 Task: Add the task  Upgrade and migrate company quality management to a cloud-based solution to the section Mission Control in the project BroaderVision and add a Due Date to the respective task as 2023/11/27
Action: Mouse moved to (581, 511)
Screenshot: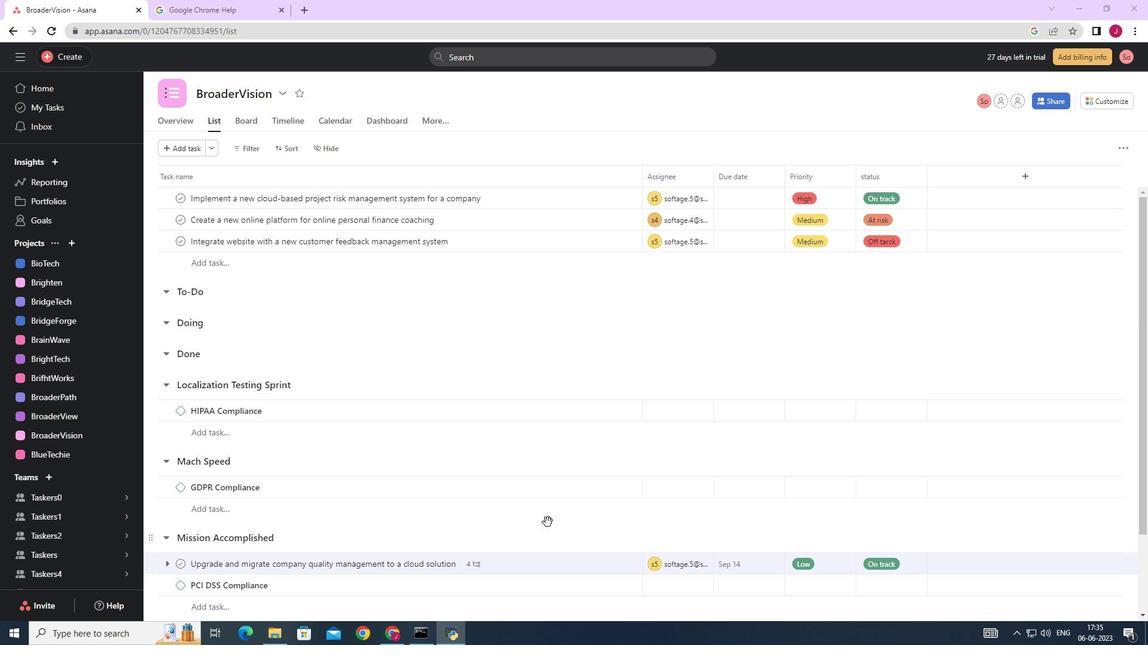 
Action: Mouse scrolled (581, 511) with delta (0, 0)
Screenshot: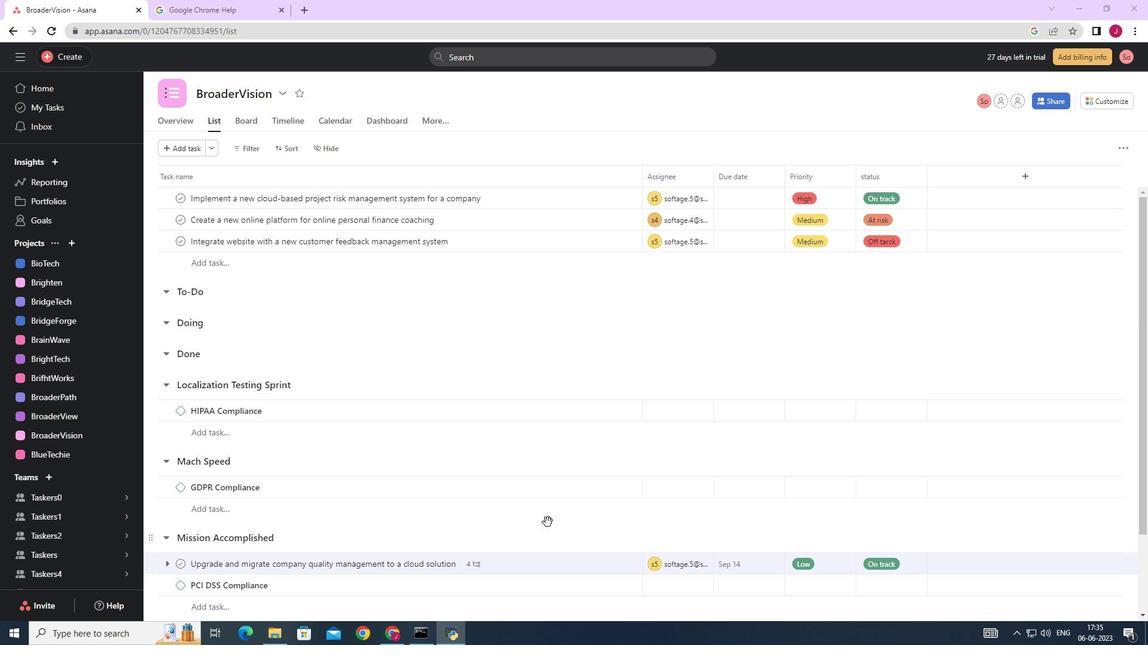 
Action: Mouse scrolled (581, 511) with delta (0, 0)
Screenshot: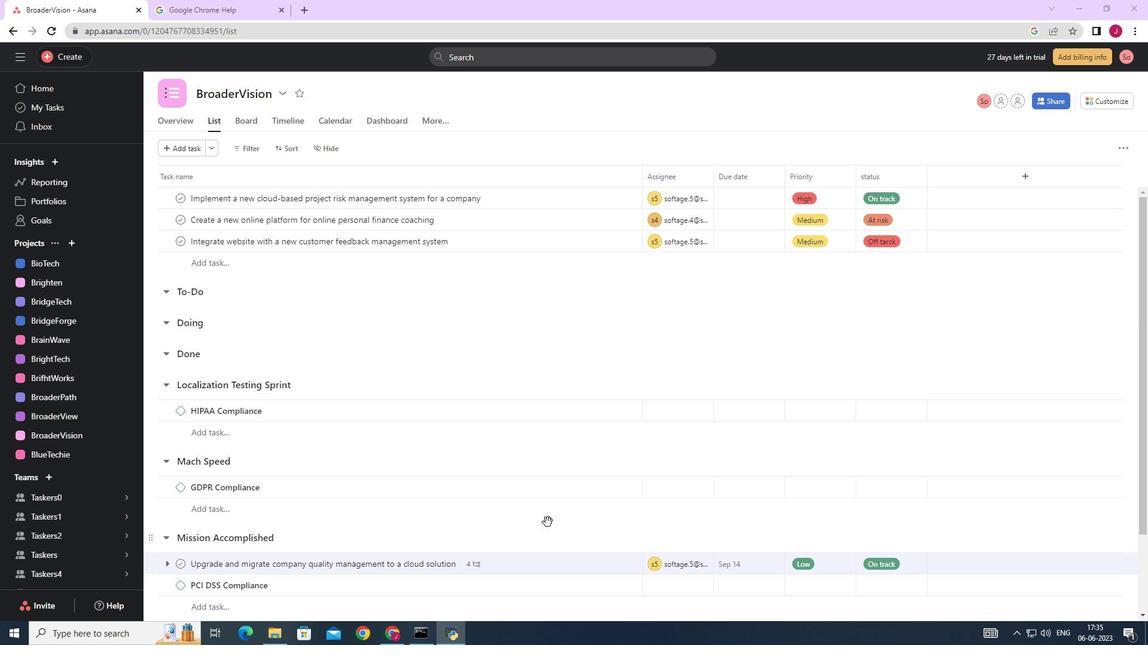 
Action: Mouse scrolled (581, 511) with delta (0, 0)
Screenshot: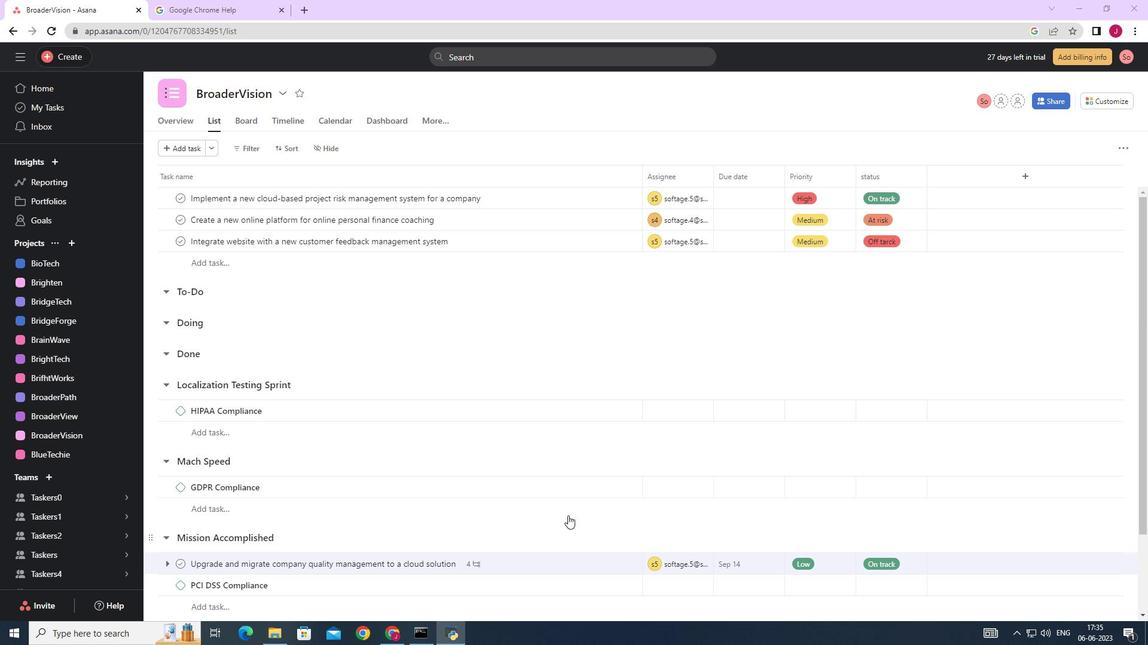 
Action: Mouse scrolled (581, 511) with delta (0, 0)
Screenshot: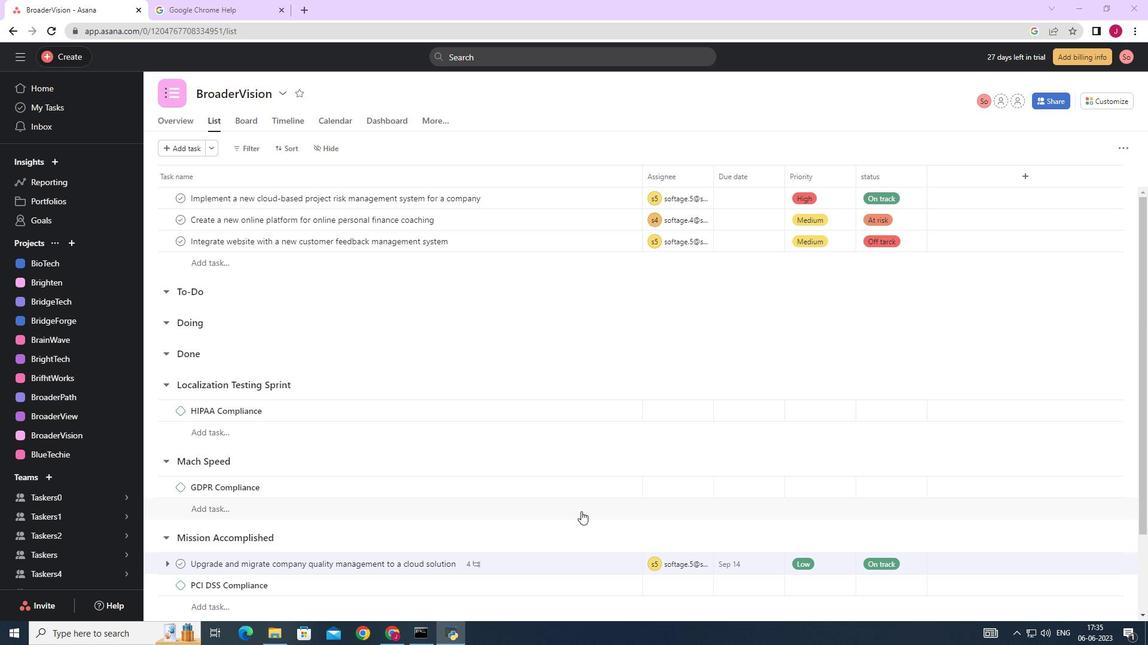 
Action: Mouse scrolled (581, 511) with delta (0, 0)
Screenshot: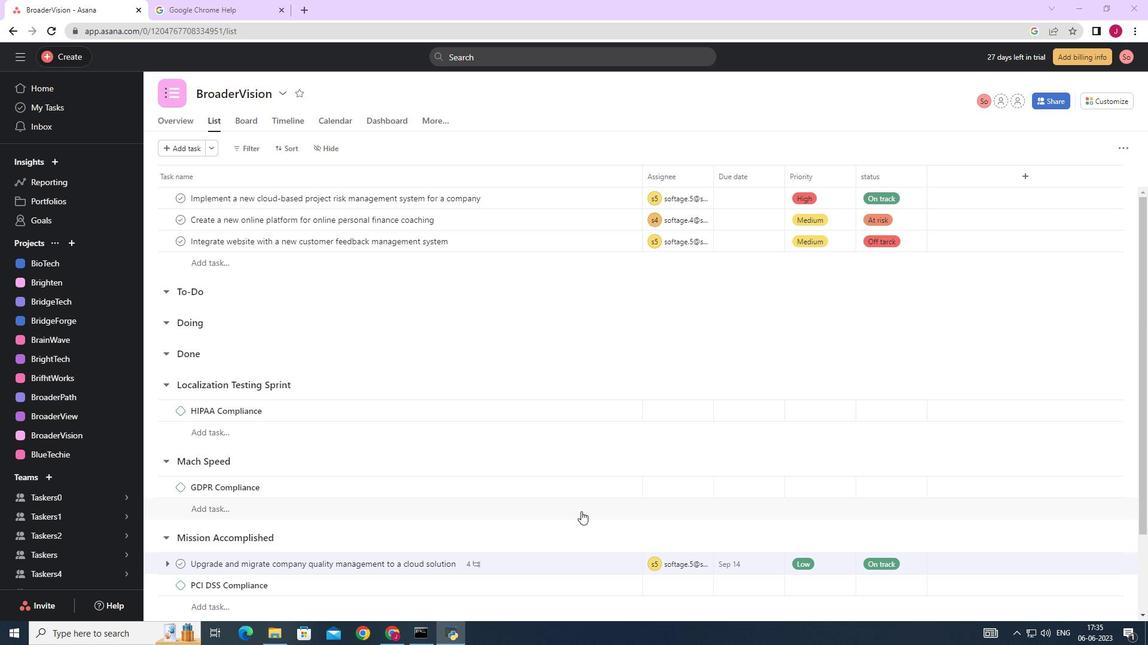
Action: Mouse scrolled (581, 511) with delta (0, 0)
Screenshot: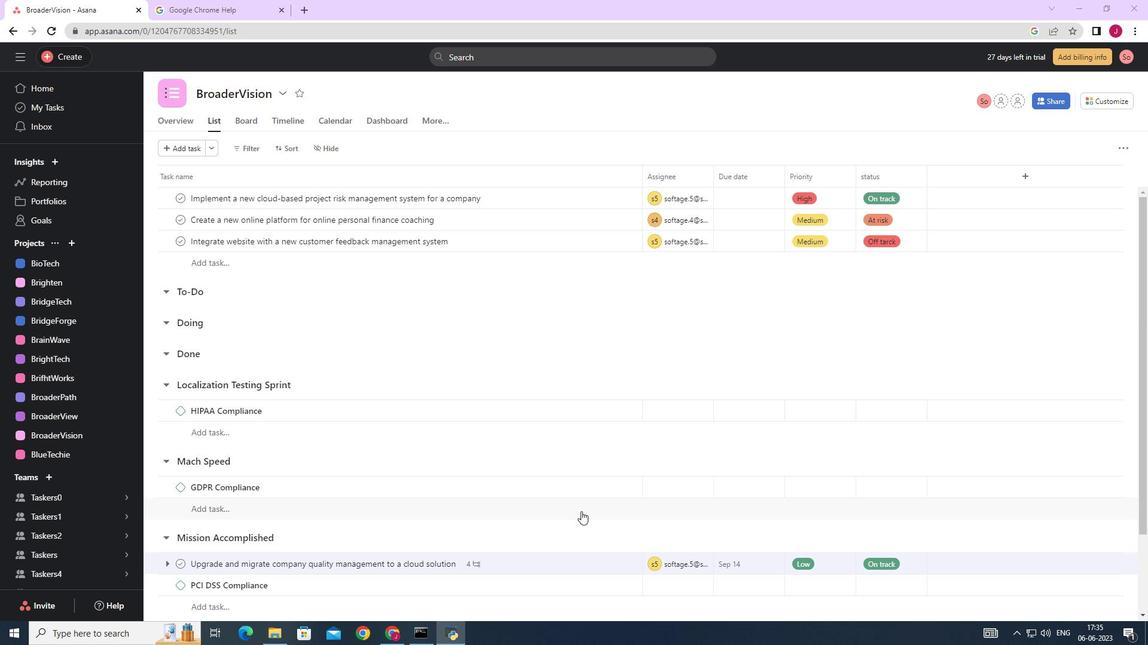 
Action: Mouse moved to (772, 468)
Screenshot: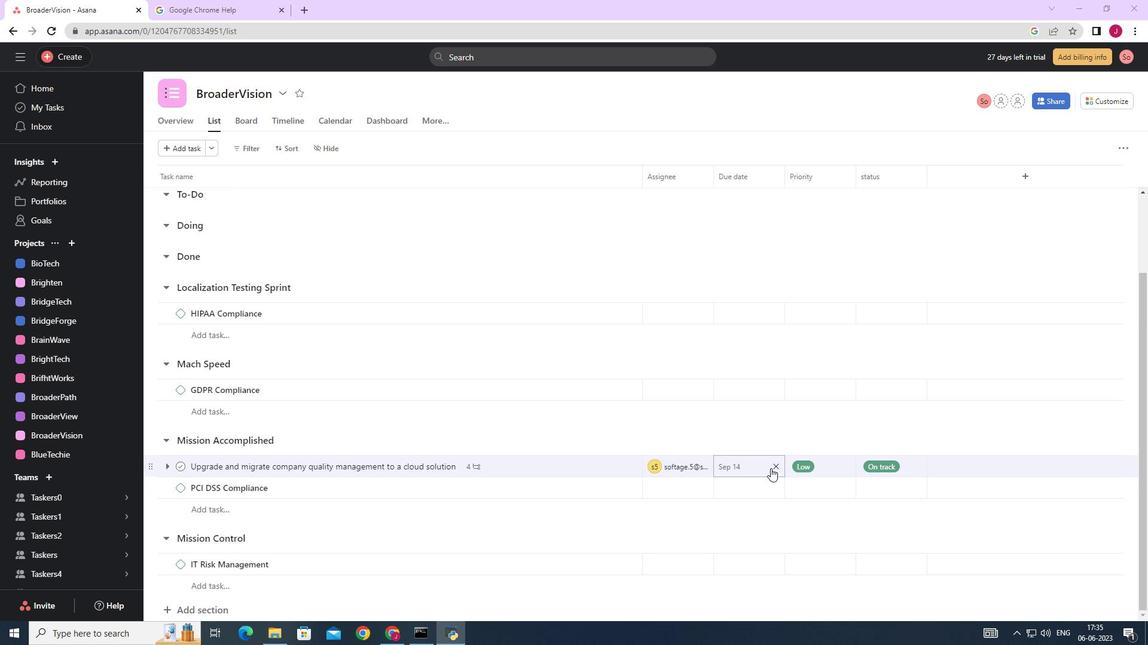 
Action: Mouse pressed left at (772, 468)
Screenshot: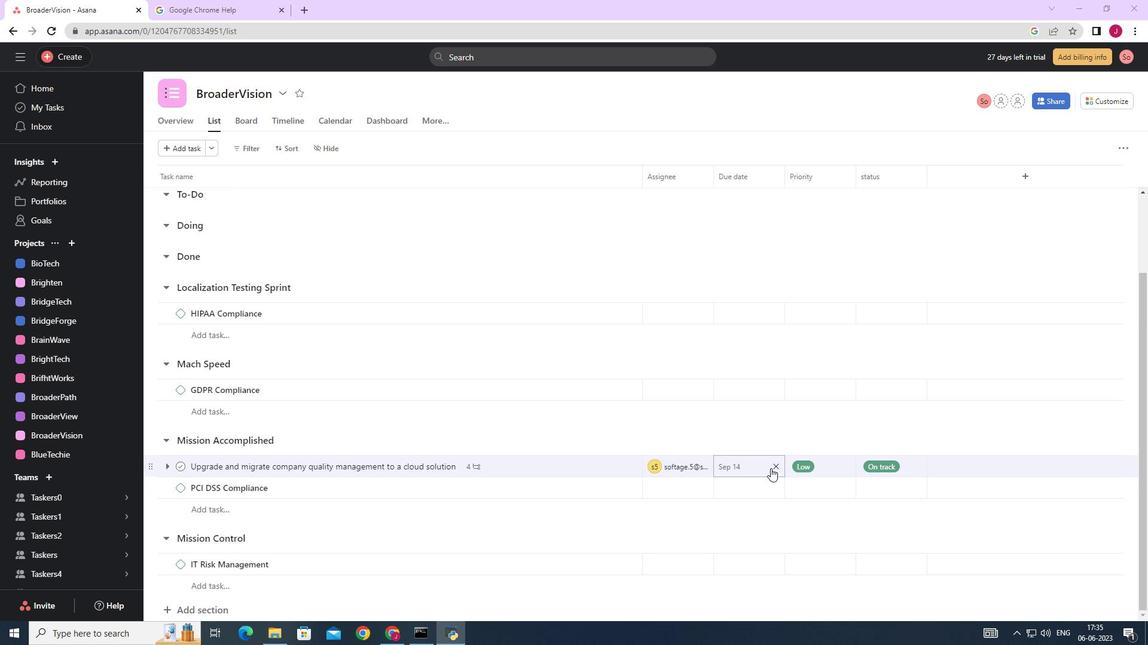 
Action: Mouse moved to (616, 466)
Screenshot: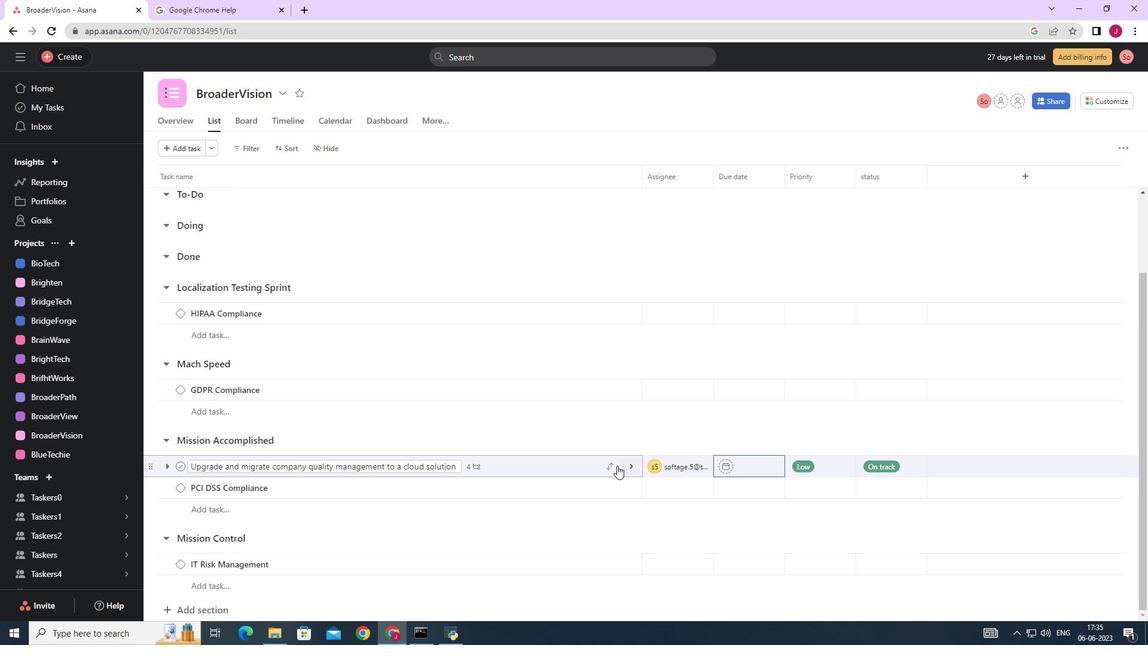 
Action: Mouse pressed left at (616, 466)
Screenshot: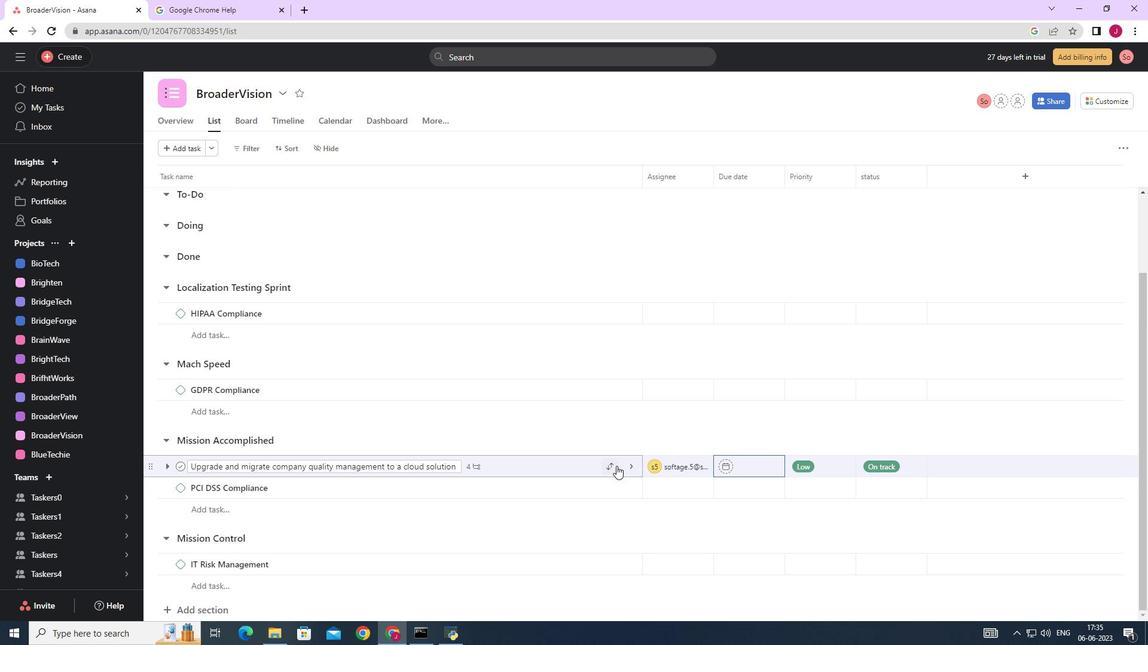 
Action: Mouse moved to (564, 441)
Screenshot: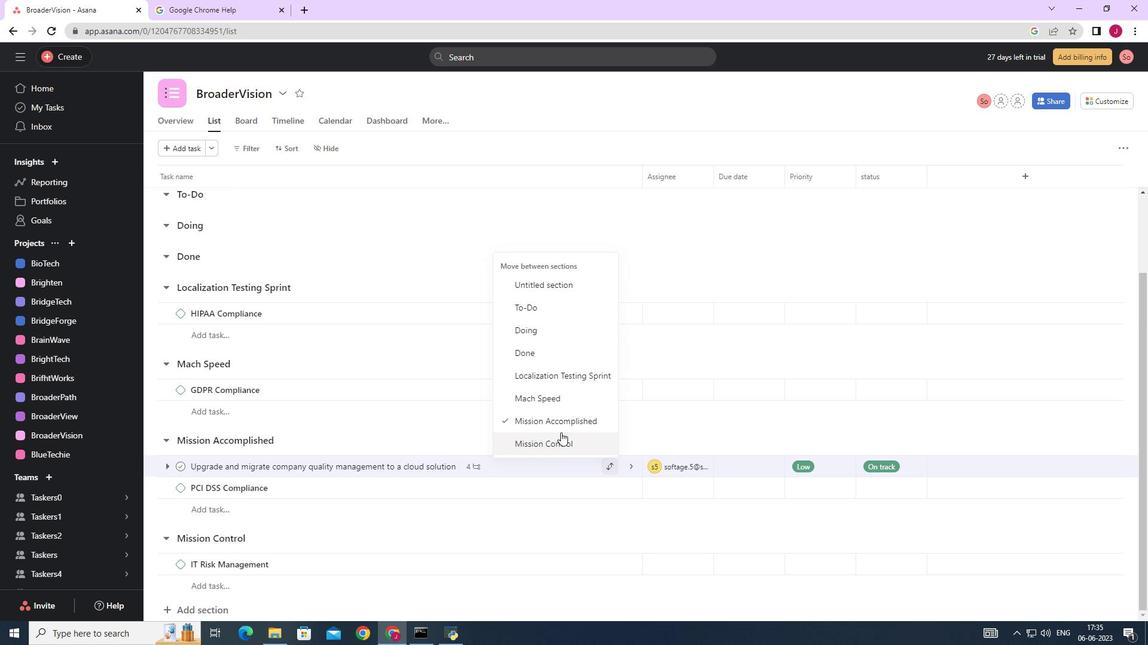 
Action: Mouse pressed left at (564, 441)
Screenshot: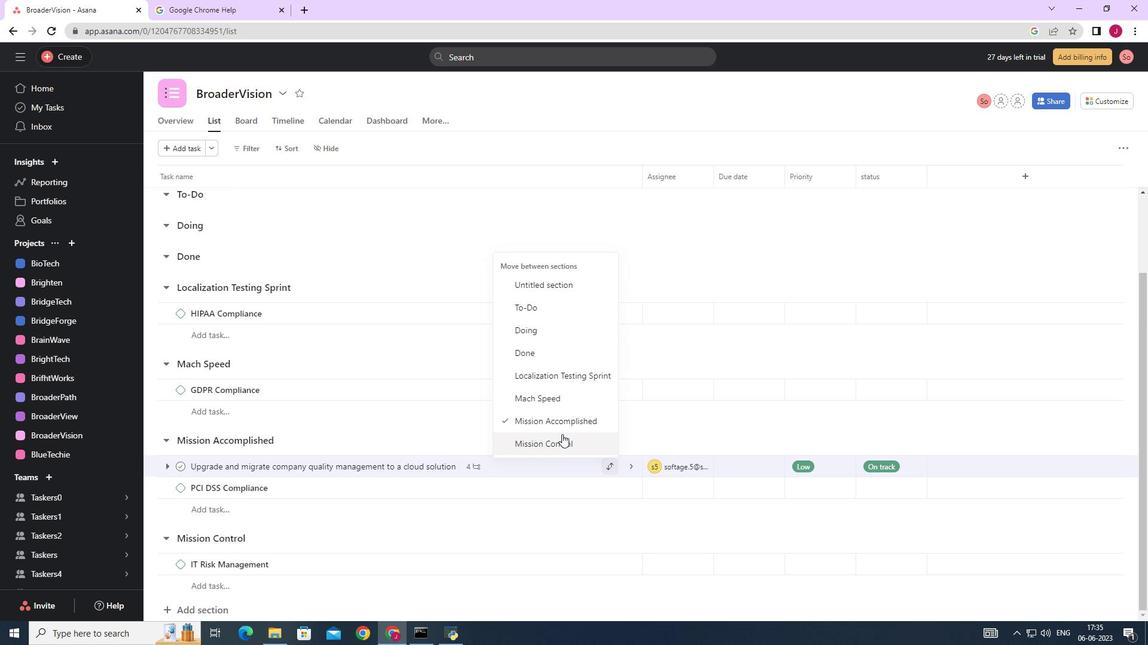
Action: Mouse moved to (764, 540)
Screenshot: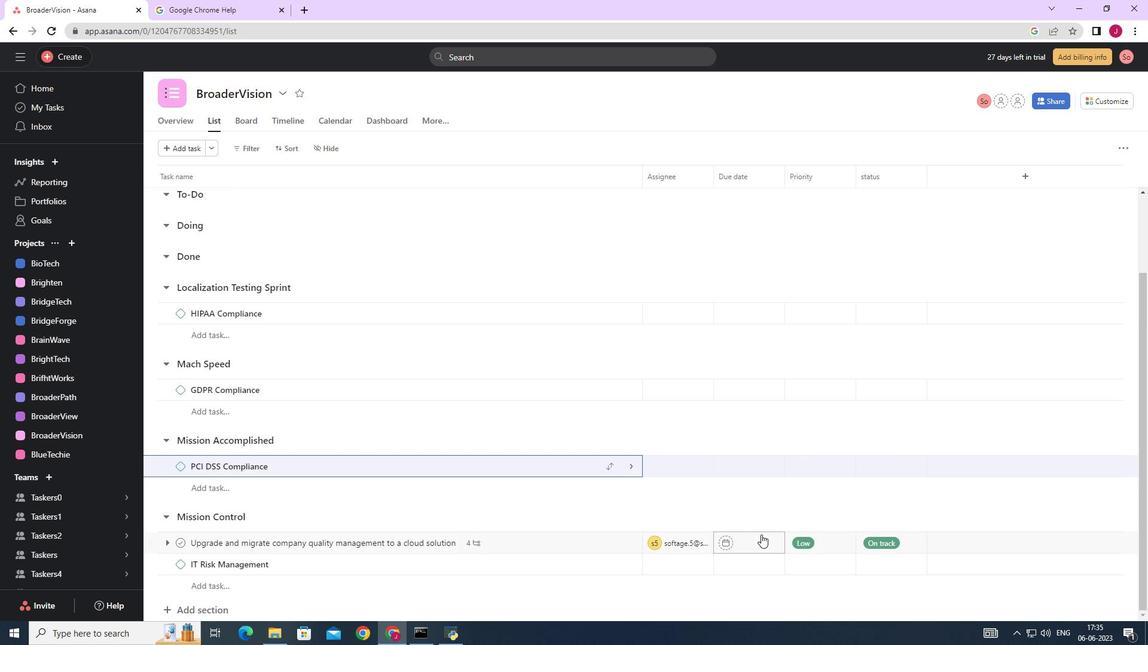 
Action: Mouse pressed left at (764, 540)
Screenshot: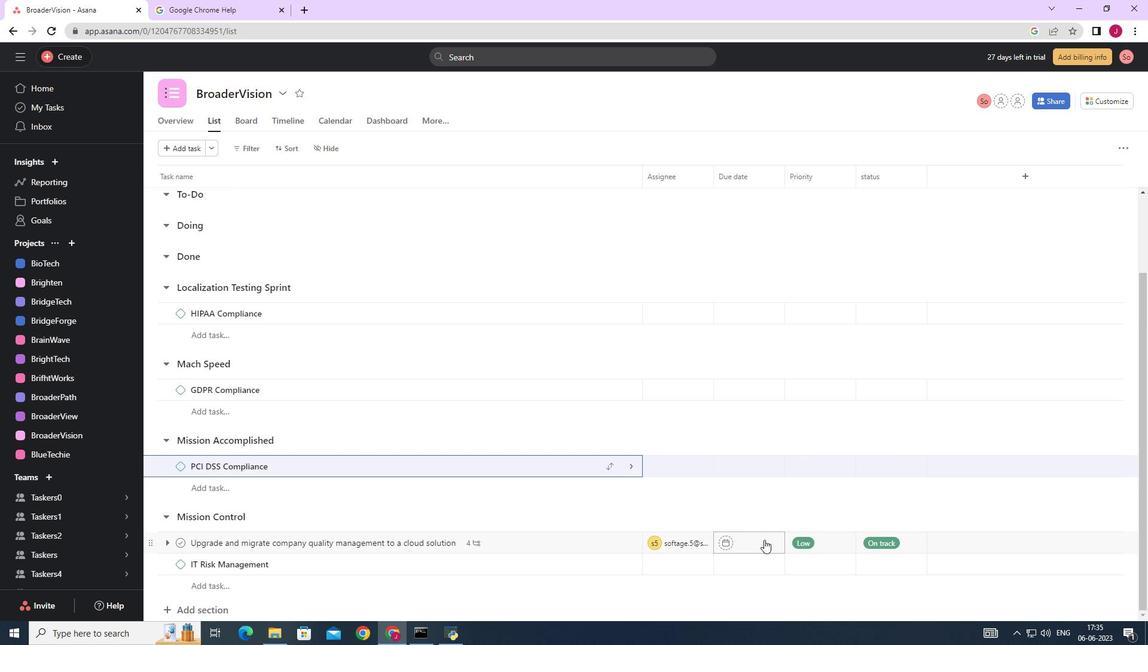 
Action: Mouse moved to (867, 351)
Screenshot: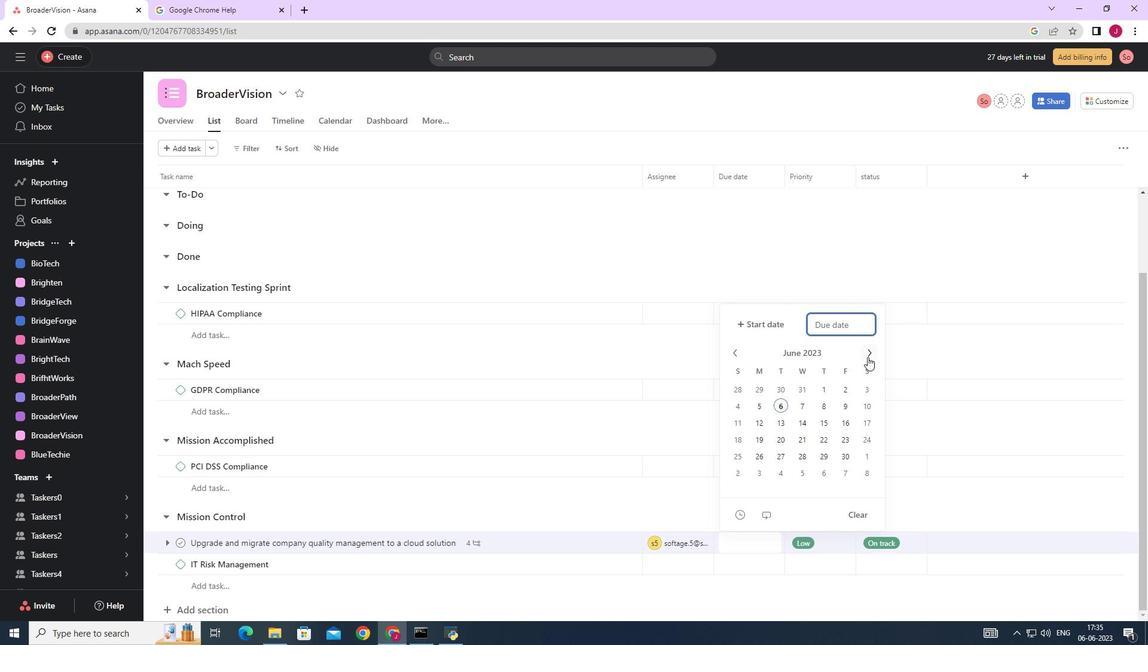 
Action: Mouse pressed left at (867, 351)
Screenshot: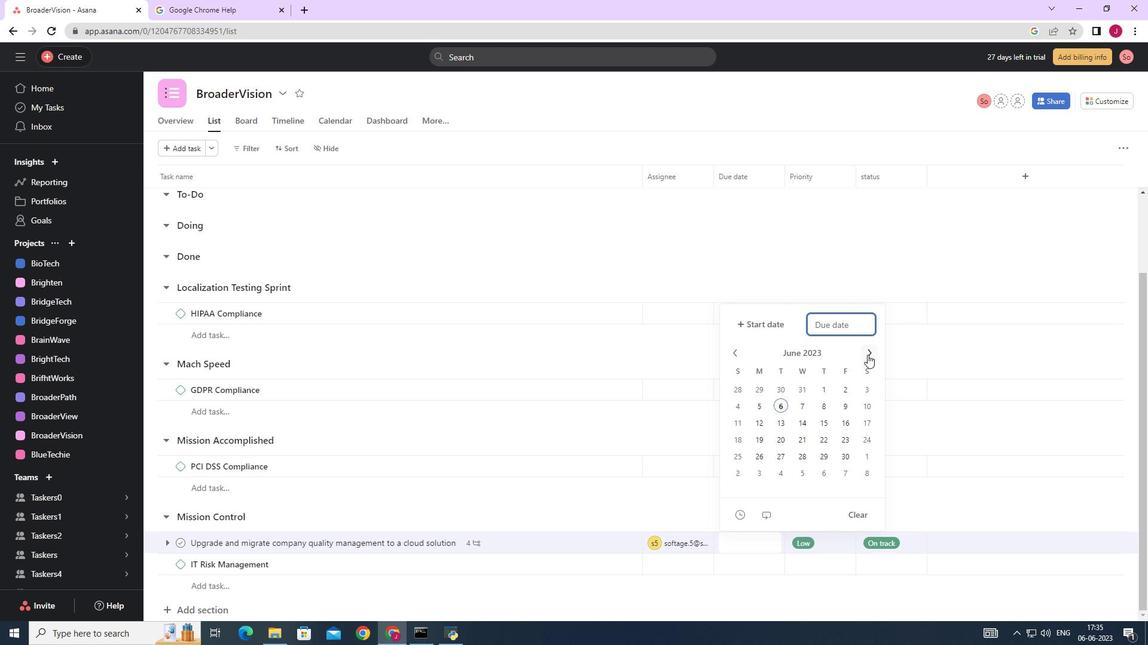 
Action: Mouse pressed left at (867, 351)
Screenshot: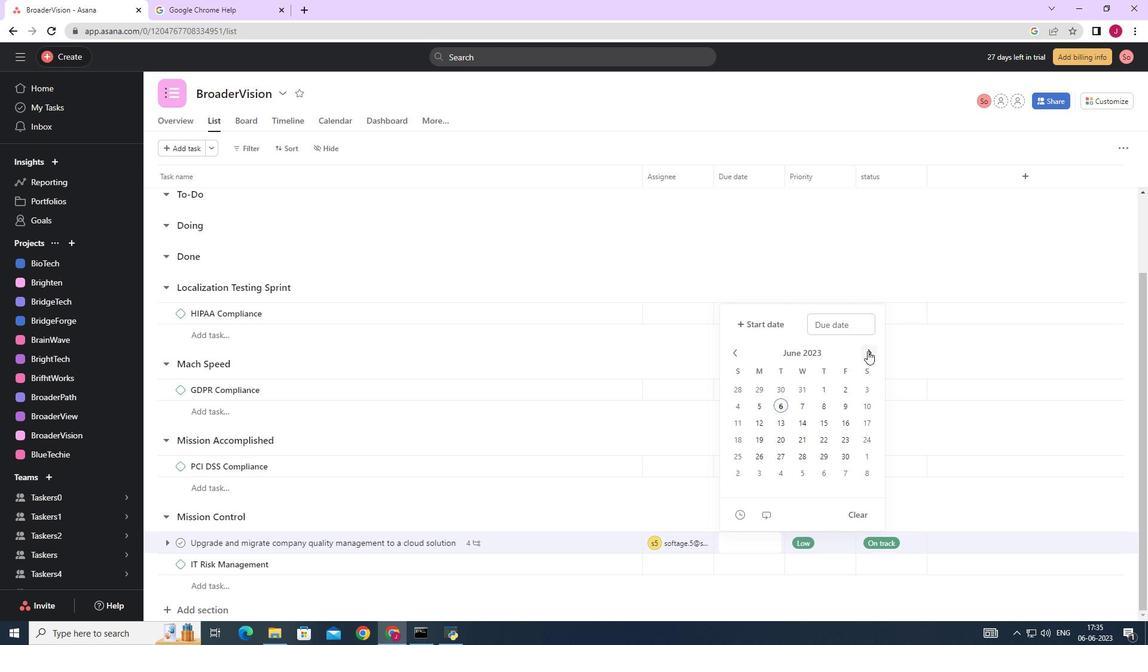 
Action: Mouse pressed left at (867, 351)
Screenshot: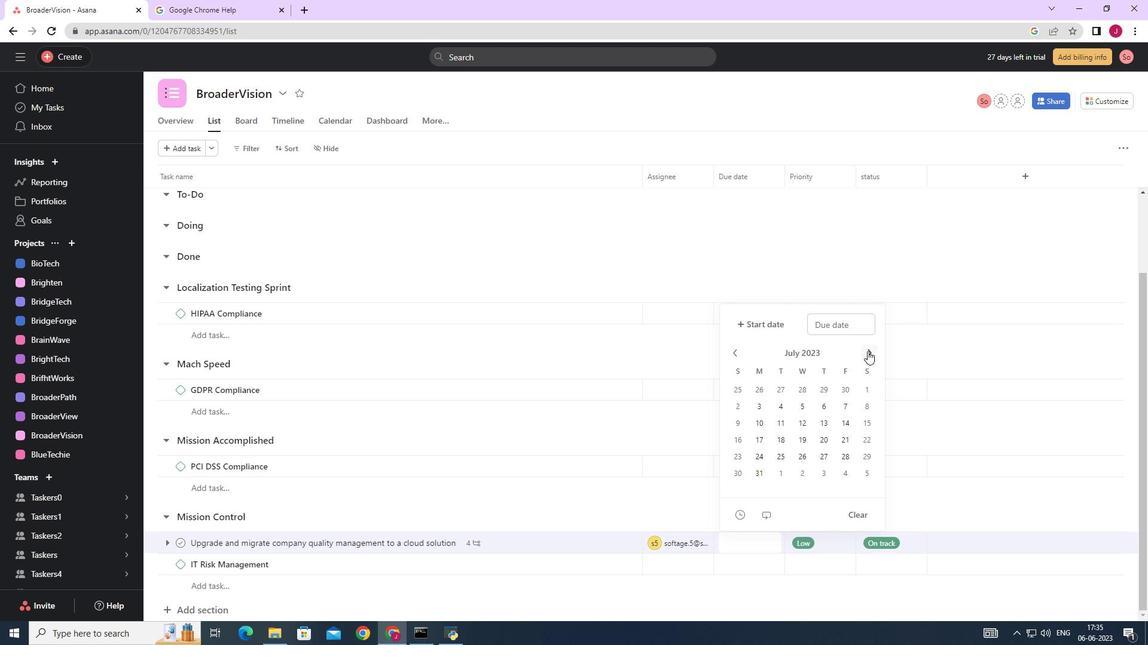 
Action: Mouse pressed left at (867, 351)
Screenshot: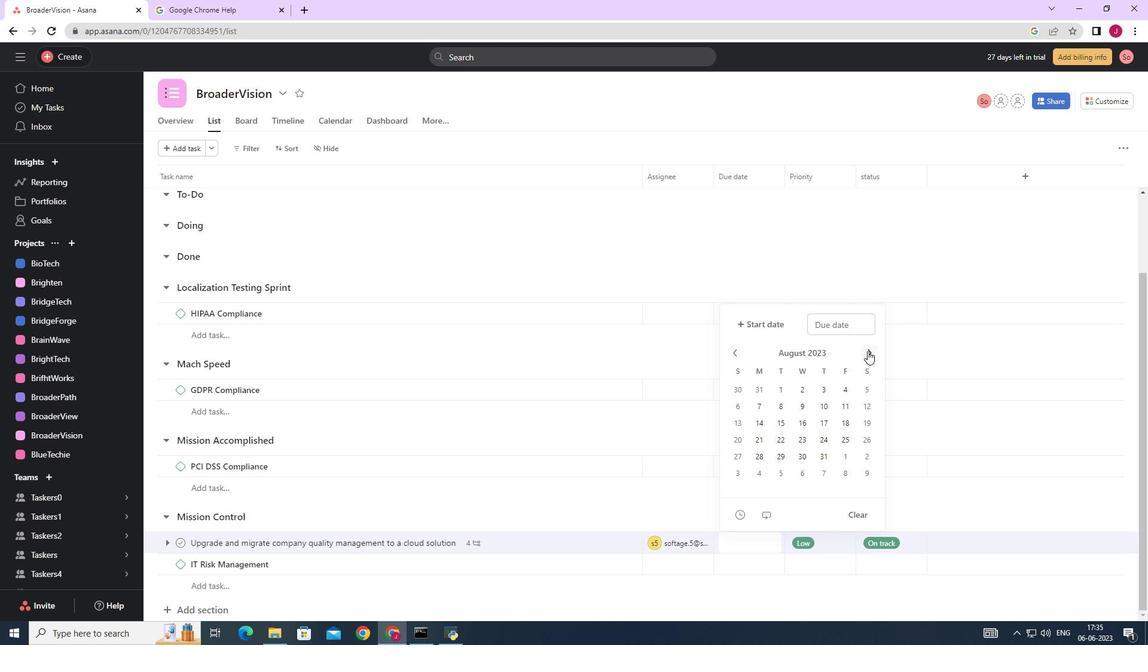 
Action: Mouse pressed left at (867, 351)
Screenshot: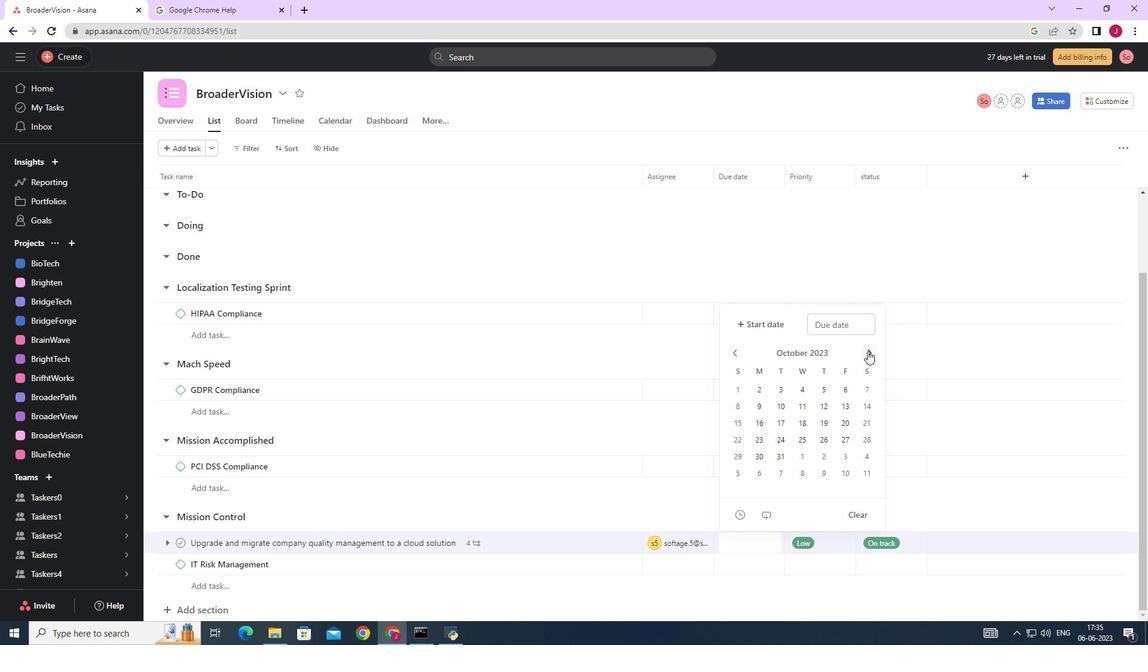 
Action: Mouse moved to (763, 456)
Screenshot: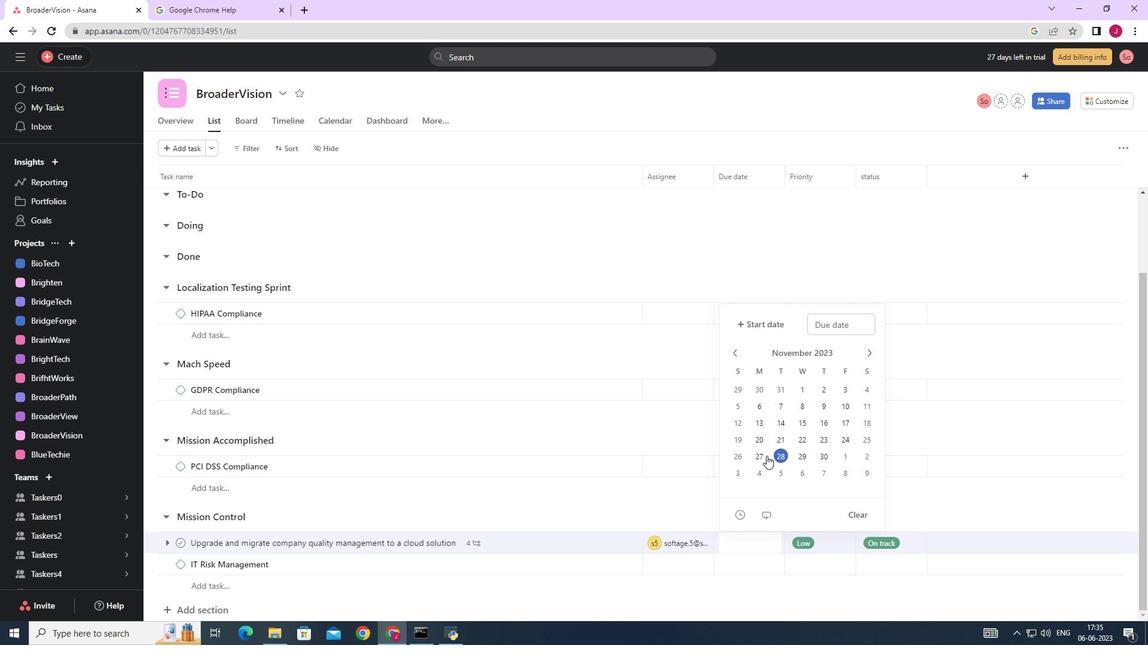 
Action: Mouse pressed left at (763, 456)
Screenshot: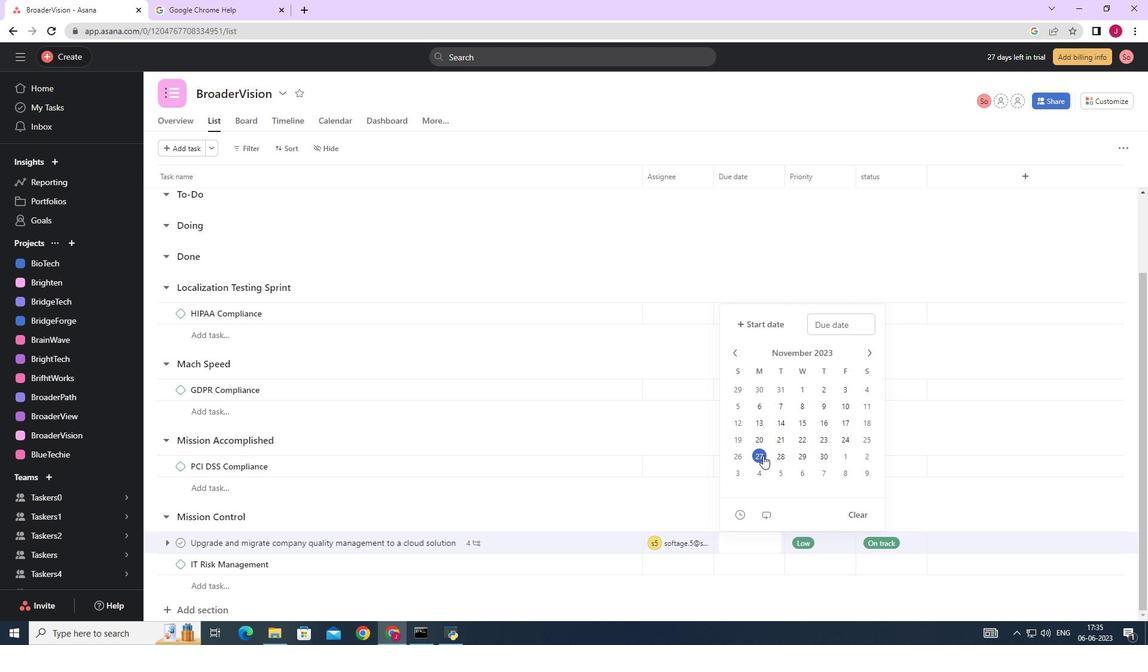 
Action: Mouse moved to (871, 261)
Screenshot: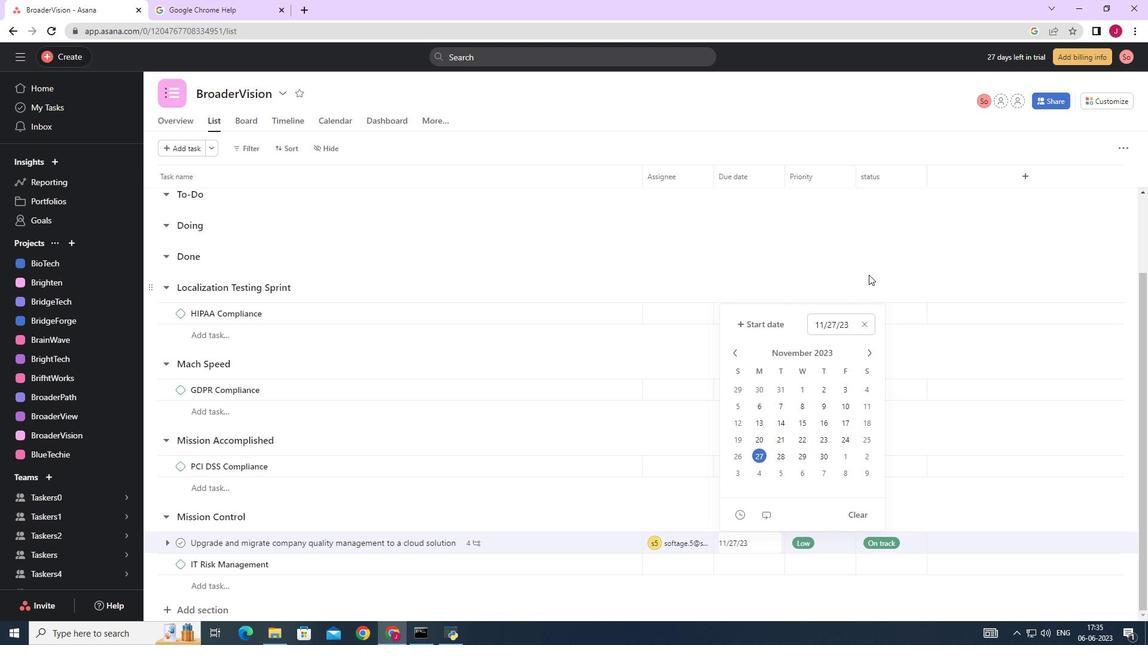 
Action: Mouse pressed left at (871, 261)
Screenshot: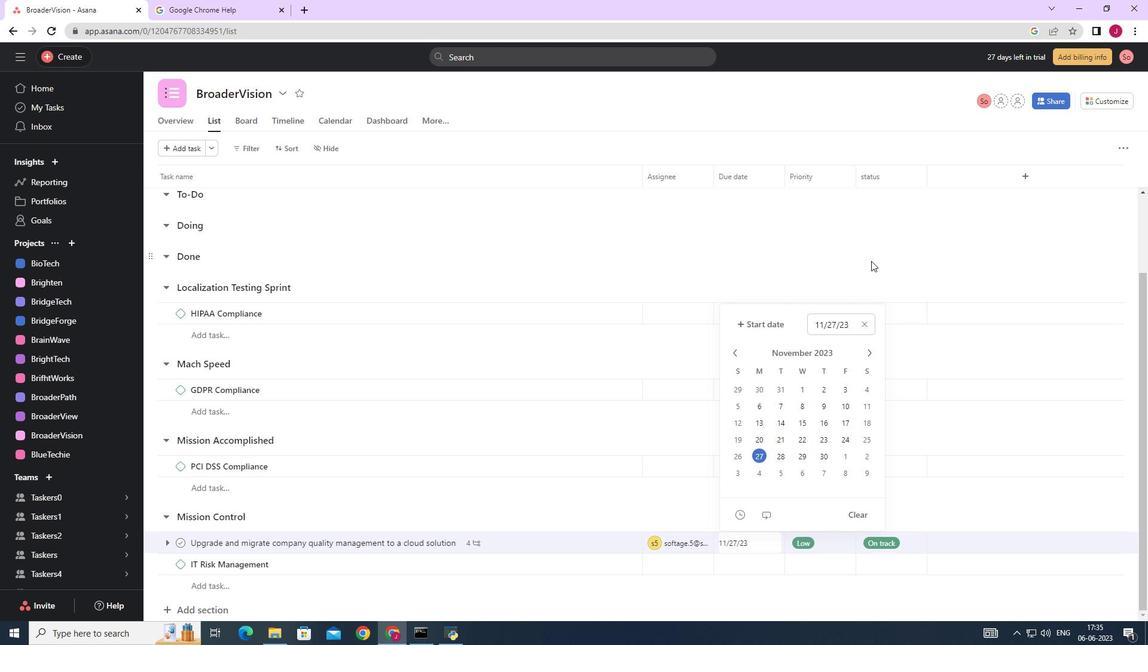 
Action: Mouse moved to (871, 260)
Screenshot: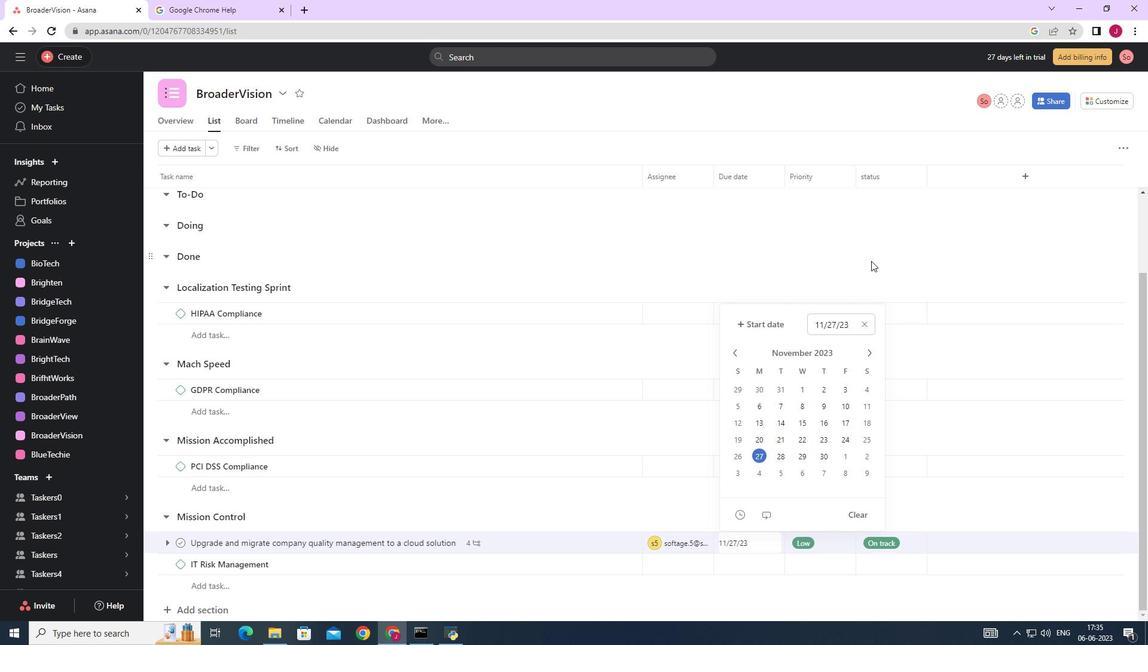 
